Task: Implement a Java script function to reverse a list.
Action: Mouse pressed left at (476, 312)
Screenshot: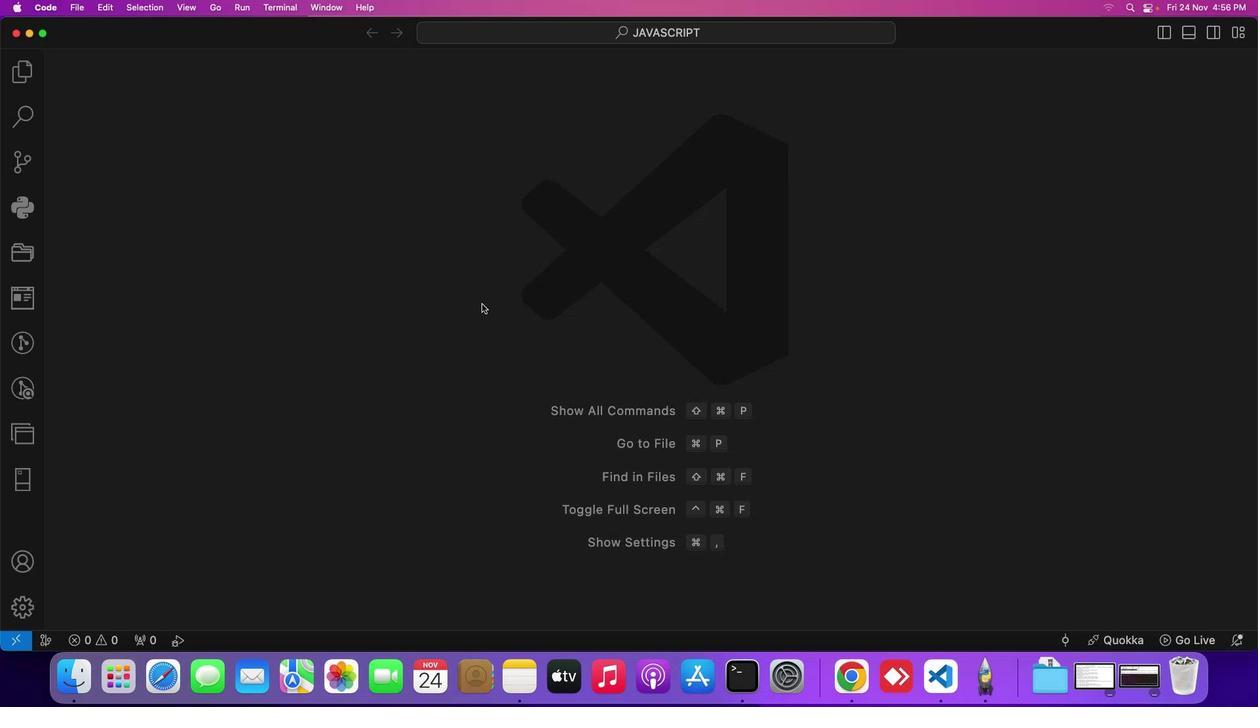 
Action: Mouse moved to (471, 309)
Screenshot: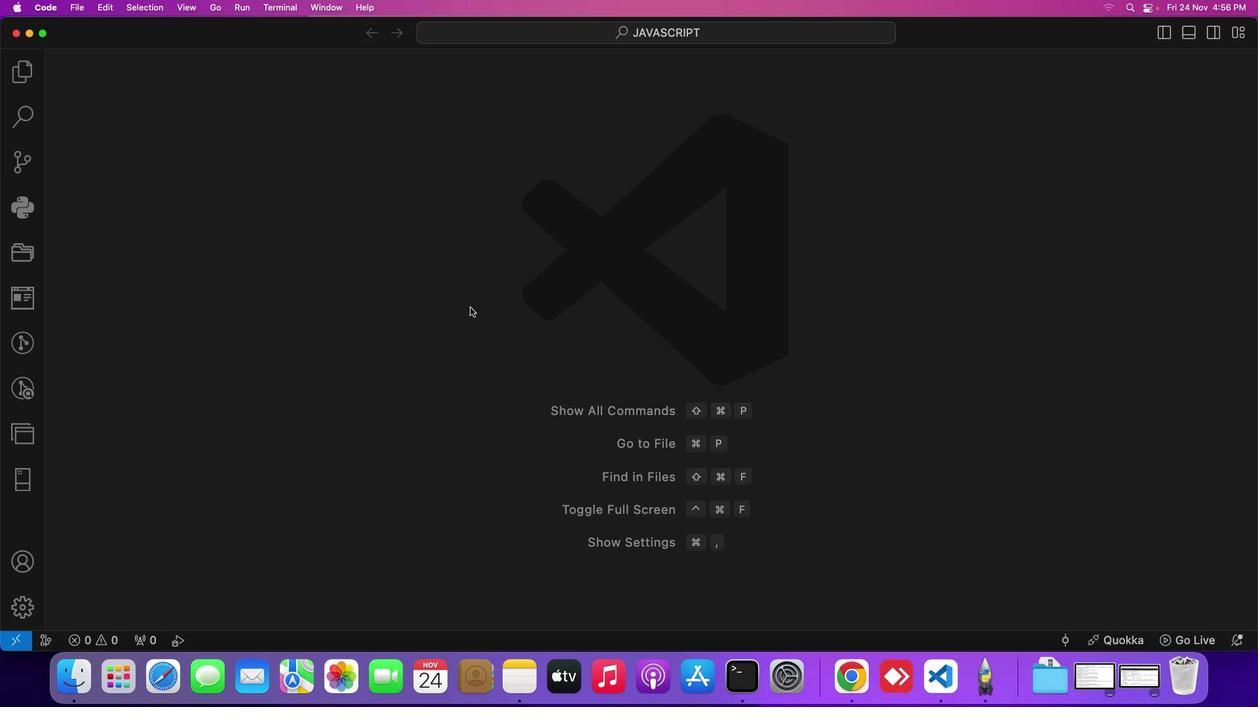 
Action: Key pressed Key.cmd
Screenshot: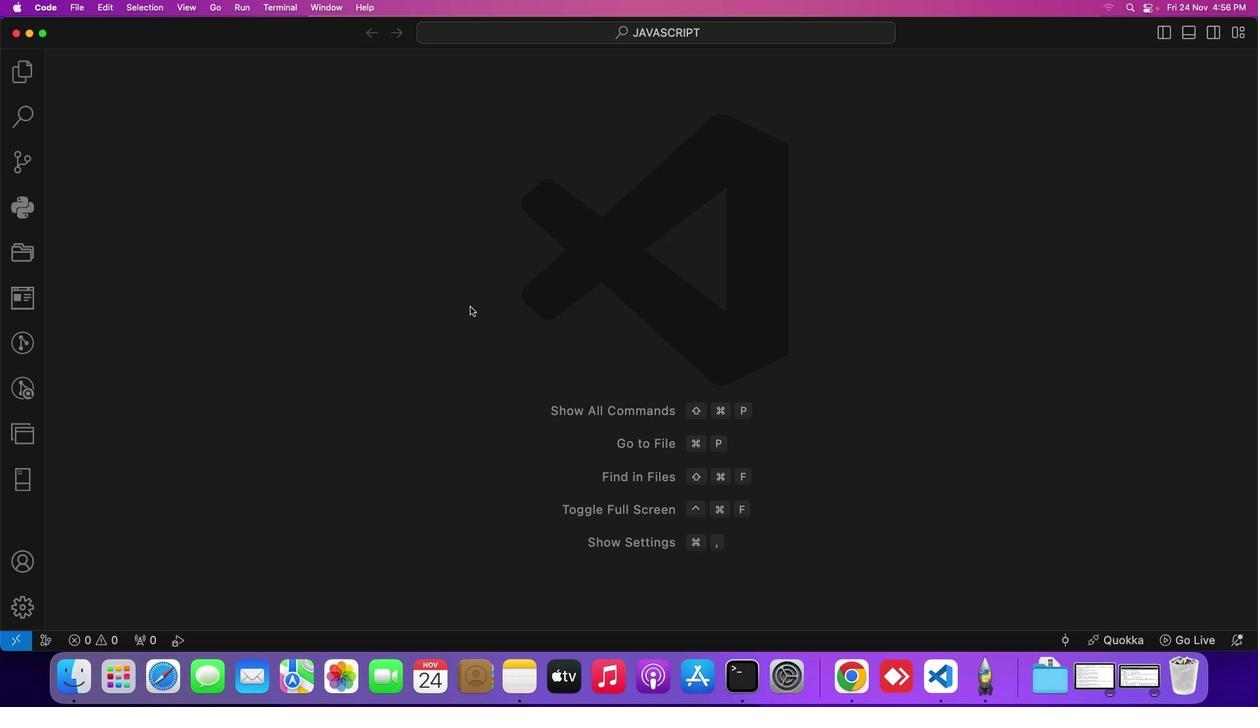 
Action: Mouse moved to (470, 306)
Screenshot: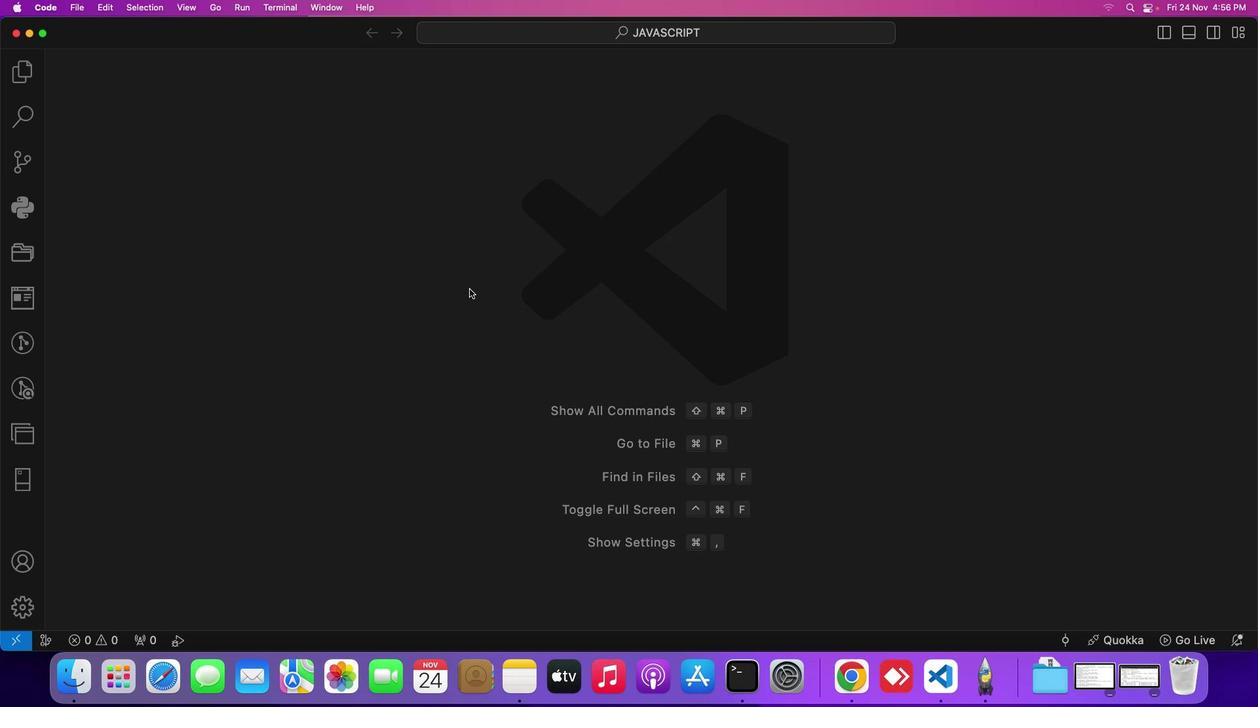 
Action: Key pressed 's'
Screenshot: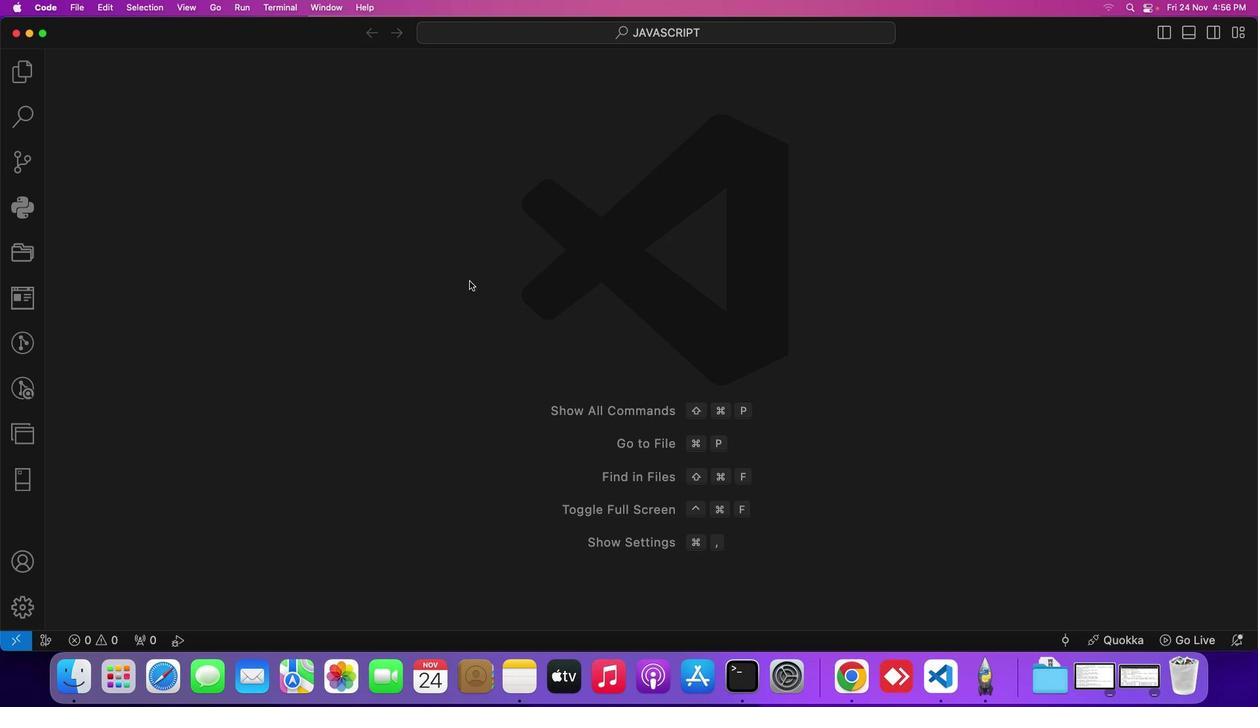 
Action: Mouse moved to (81, 7)
Screenshot: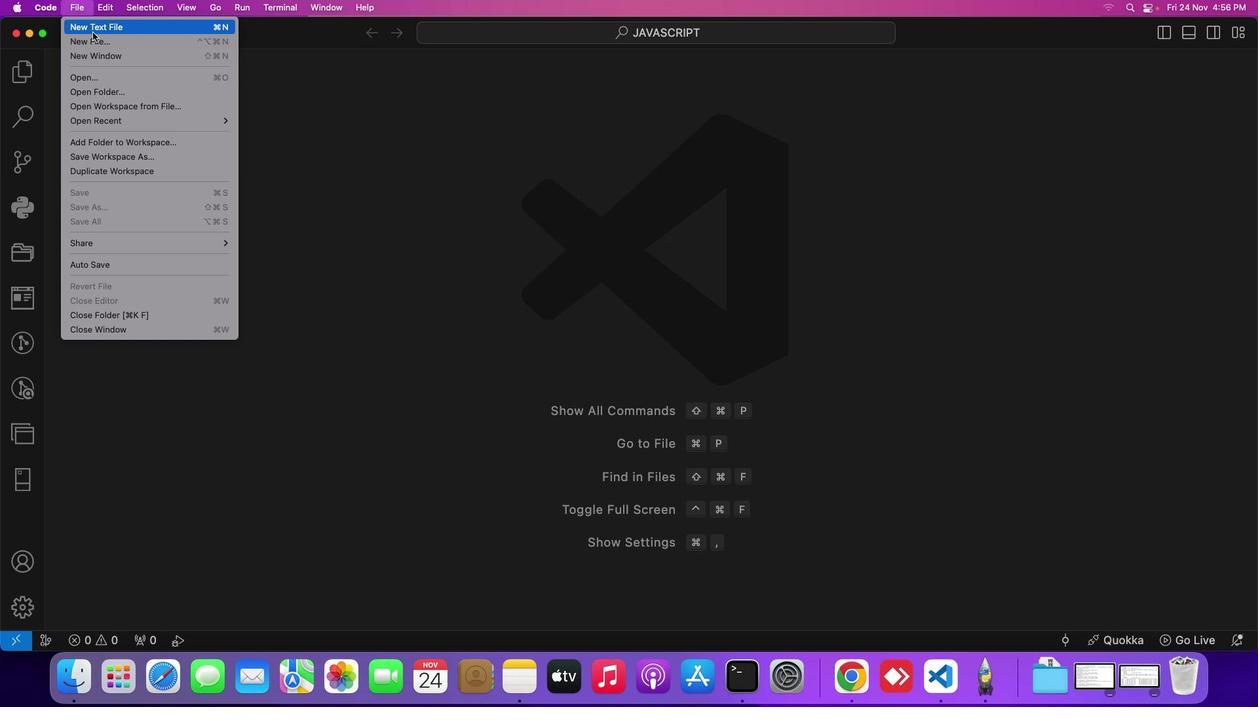 
Action: Mouse pressed left at (81, 7)
Screenshot: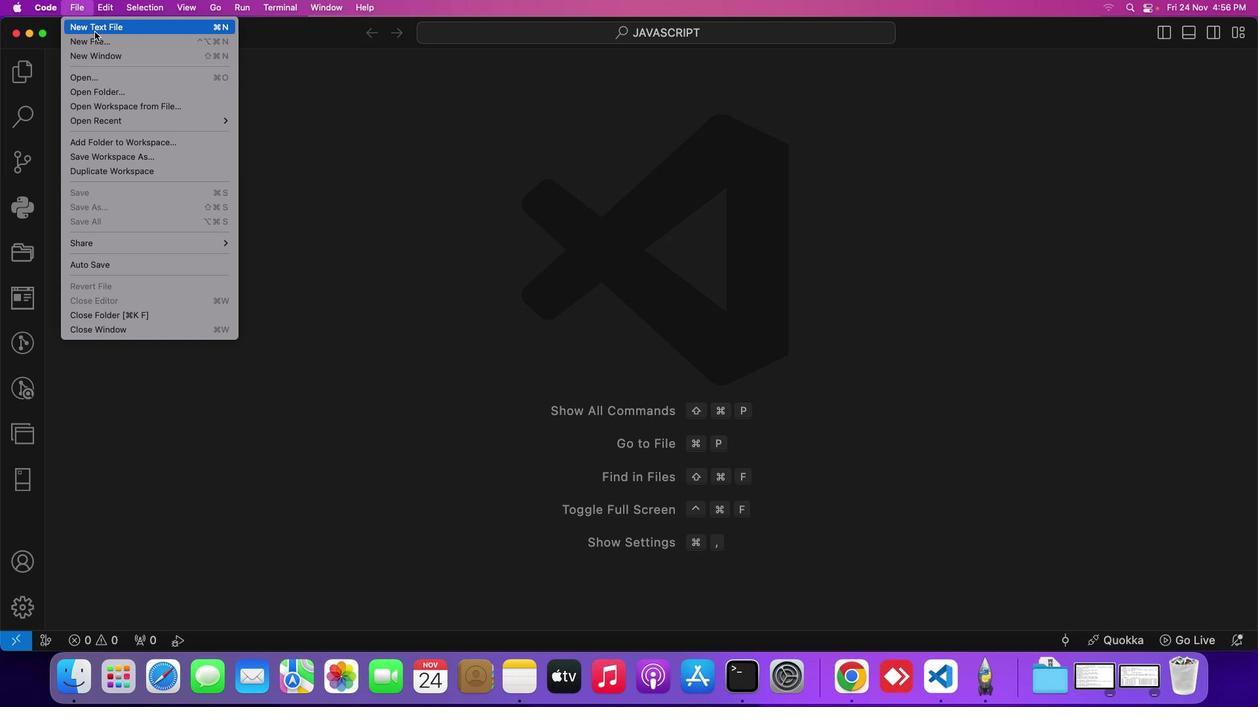 
Action: Mouse moved to (97, 26)
Screenshot: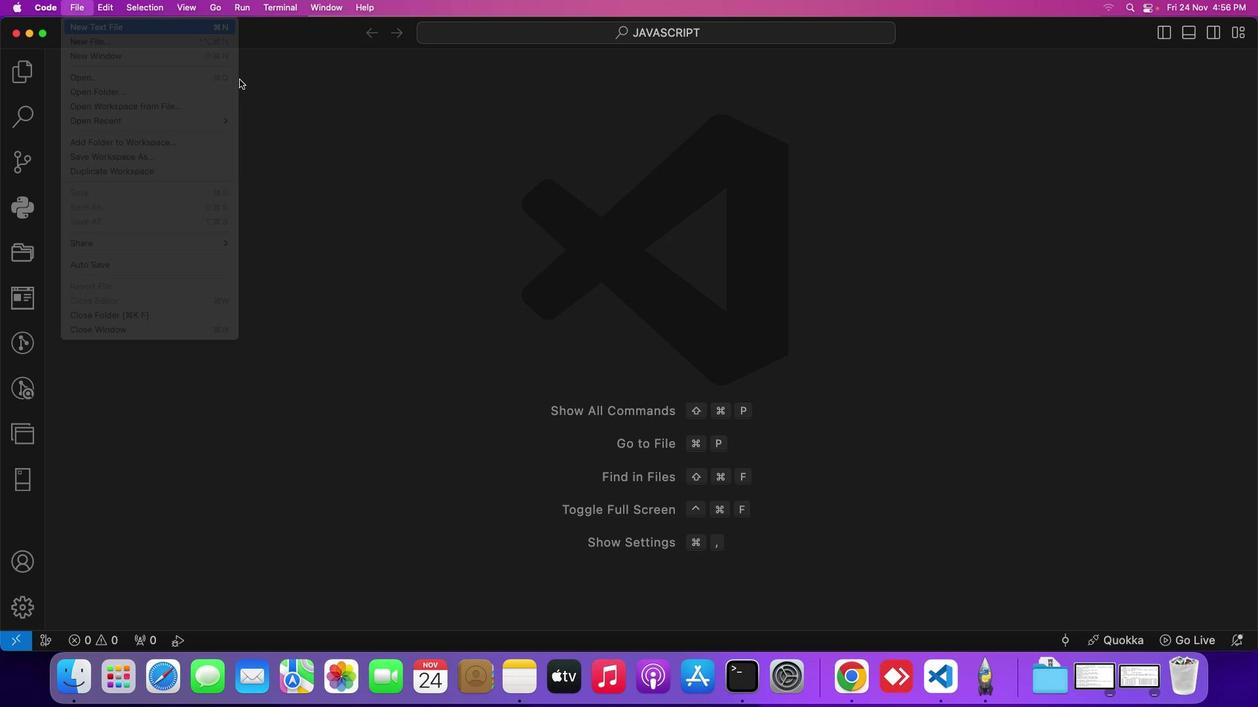 
Action: Mouse pressed left at (97, 26)
Screenshot: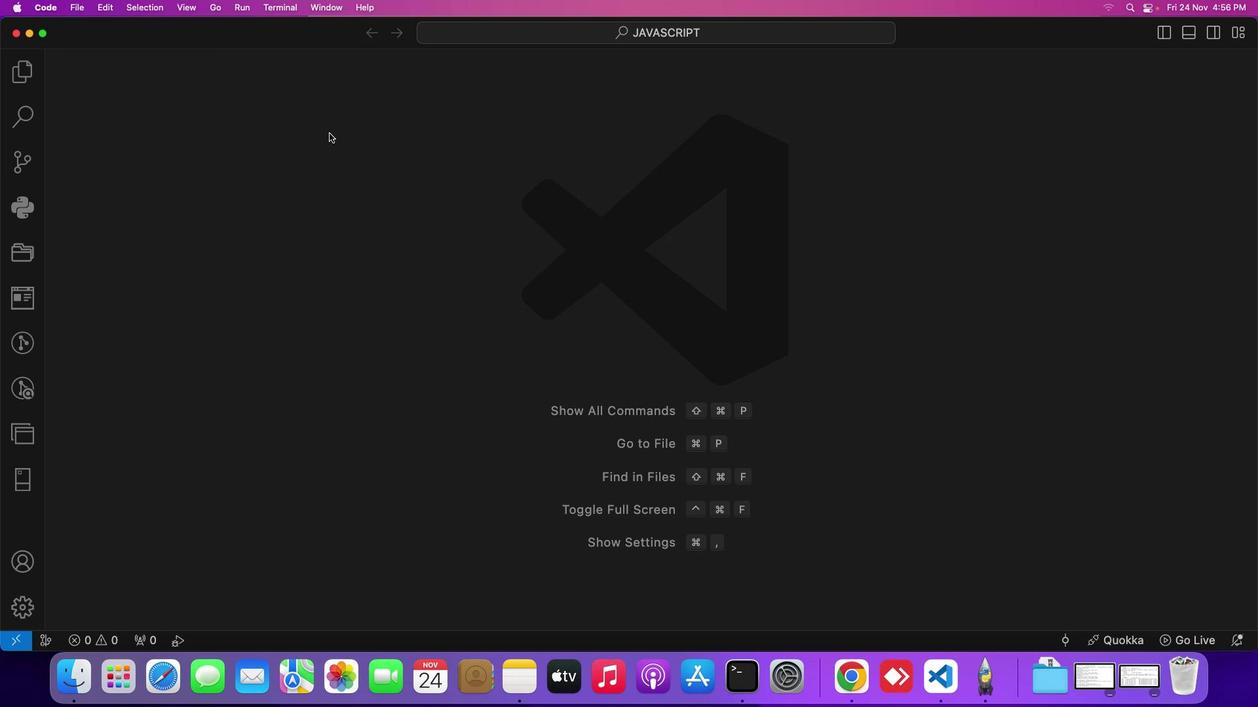 
Action: Mouse moved to (493, 270)
Screenshot: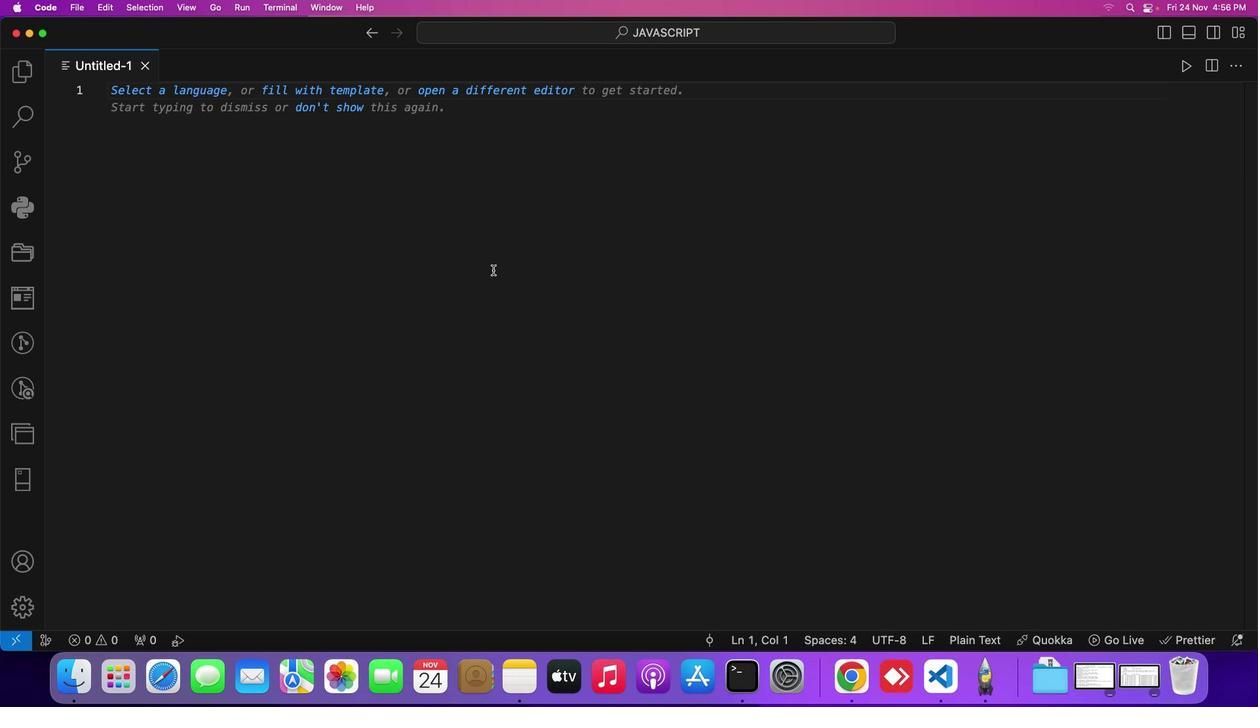 
Action: Key pressed Key.cmd's'Key.backspace'd'Key.backspaceKey.shift_r'D''e''m''o'Key.shift_r'R''e''v'Key.shift_r'L''i''s''t''.''j''s'Key.enter'f''u''n''c''t''i''o''n'Key.space'r''e''v''e''r''s''e''l'Key.backspaceKey.shift_r'L''i''s''t'Key.shift_r'M''a''n''u''a''l''l''y'Key.shift_r'(''i''n''p''u''t'Key.shift_r'L''i''s''t'Key.rightKey.spaceKey.shift_r'{'Key.enter'c''o''n''s''t'Key.space'l''e''n''g''t''h'Key.space'='Key.space'i''n''p''u''t'Key.shift_r'L'Key.enter'.''l'Key.enter';'Key.enter'c''o''n''s''t'Key.space'm''i''d''d''l''e'Key.shift_r'I''n''d''e''x'Key.space'='Key.spaceKey.shift_r'M''a''t''h''.''f''l''o''o''r'Key.shift_r'(''l''e''n''g''t''h'Key.space'/'Key.space'2'Key.right';'Key.enterKey.enter'f''o''r'Key.spaceKey.shift_r'(''l''e''t'Key.space'i'Key.spaceKey.backspace'='Key.spaceKey.backspaceKey.backspaceKey.space'='Key.space'0'';'Key.space'i'Key.spaceKey.shift_r'<'Key.space'm''i''d''d''l''e'Key.shift_r'I''n''d''e''x'';'Key.space'i'Key.shift_r'+''+'Key.rightKey.spaceKey.shift_r'{'Key.enter'c''o''n''s''t'Key.space't''e''m''p'Key.space'='Key.space'i''n''p''u''t'Key.shift_r'L''i''s''t''[''i'Key.right';'Key.enter'i''n''p''u''t'Key.shift_r'L''i''s''t''[''i'Key.rightKey.space'='Key.space'i''n''p''u''t'Key.enter'[''l''e''n''g''t''h'Key.space'-'Key.space'1'Key.space'-'Key.space'i'Key.right';'Key.enter'i''n''p''u''t'Key.shift_r'L''i''s''t''['Key.shift_r'l''e''n''g''t''h'Key.space'-'Key.space'1'Key.space'-'Key.space'i'Key.rightKey.space'='Key.space't''e''m''p'';'Key.downKey.enterKey.enter'r''e''t''u''r''n'Key.space'i''n''p''u''t'Key.shift_r'L''i''s''t'';'Key.downKey.enterKey.enter'/''/'Key.spaceKey.shift_r'E''x''a''m''p''l''e'Key.space'u''s''a''g''e'Key.shift_r':'Key.enter'c''o''n''s''t'Key.space'o''r''i''g''i''n''a''l'Key.shift_r'L''i''s''t'Key.space'='Key.space'[''1'','Key.space'2'','Key.space'3'','Key.space'4'','Key.space'5'','Key.space'6'','Key.space'7'','Key.space'8'','Key.space'9'','Key.space'1''0'Key.right';'Key.enter'c''o''n''s''t'Key.space'r''e''v''e''r''e'Key.backspaceKey.backspace'v'Key.backspace's'Key.backspace'r''s''e''d'Key.shift_r'L''i''s''t'Key.space'='Key.space'r''e''v'Key.enterKey.shift_r'(''o''r''i''g'Key.enterKey.right';'Key.enterKey.enter'c''o''n''s''o''l''e''.''l''o''g'Key.shift_r'('"'"Key.shift_r'O''r''i''g''i''n''a''l'Key.spaceKey.shift_r':'Key.shift_rKey.backspaceKey.shift_r'L''i''s''t'Key.shift_r':'Key.right','Key.space'o''r''i'Key.enterKey.right';'Key.enter'c''o''n''s''o''l''e''.''l''o''g'Key.shift_r'('"'"Key.shift_r'R''e''v''e''r''s''e''d'Key.space'l'Key.backspaceKey.shift_r'L''i''s''t'Key.spaceKey.shift_r'(''m''a''n''u''a''l'Key.shift_r')'Key.shift_r':'Key.right','Key.space'r''e''v''e''r'Key.shift_r'D'Key.backspaceKey.downKey.enterKey.right';'Key.enter
Screenshot: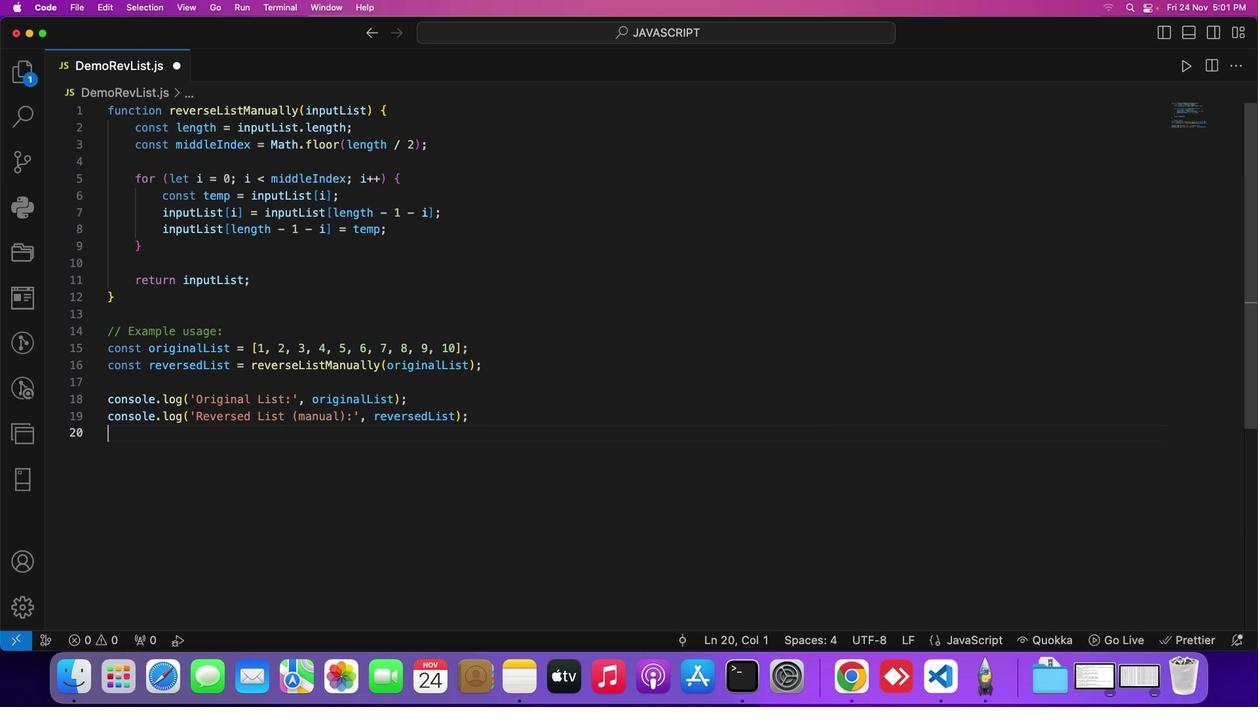 
Action: Mouse moved to (372, 398)
Screenshot: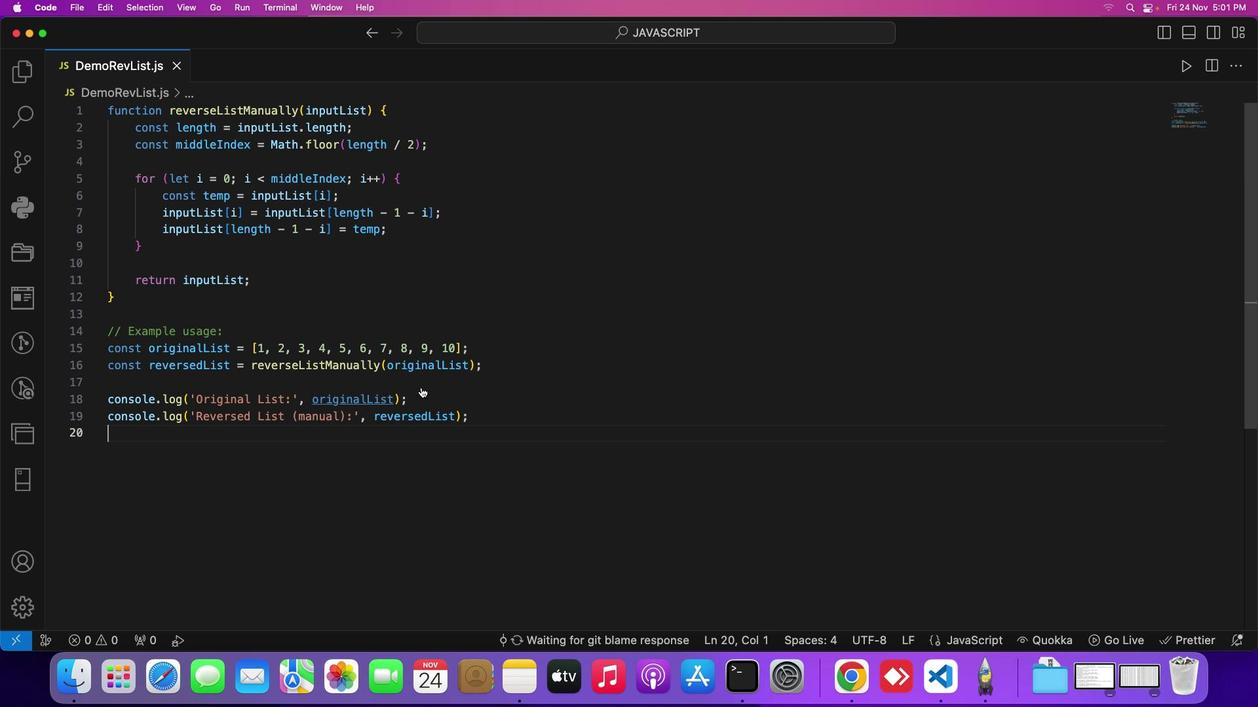 
Action: Key pressed Key.cmd
Screenshot: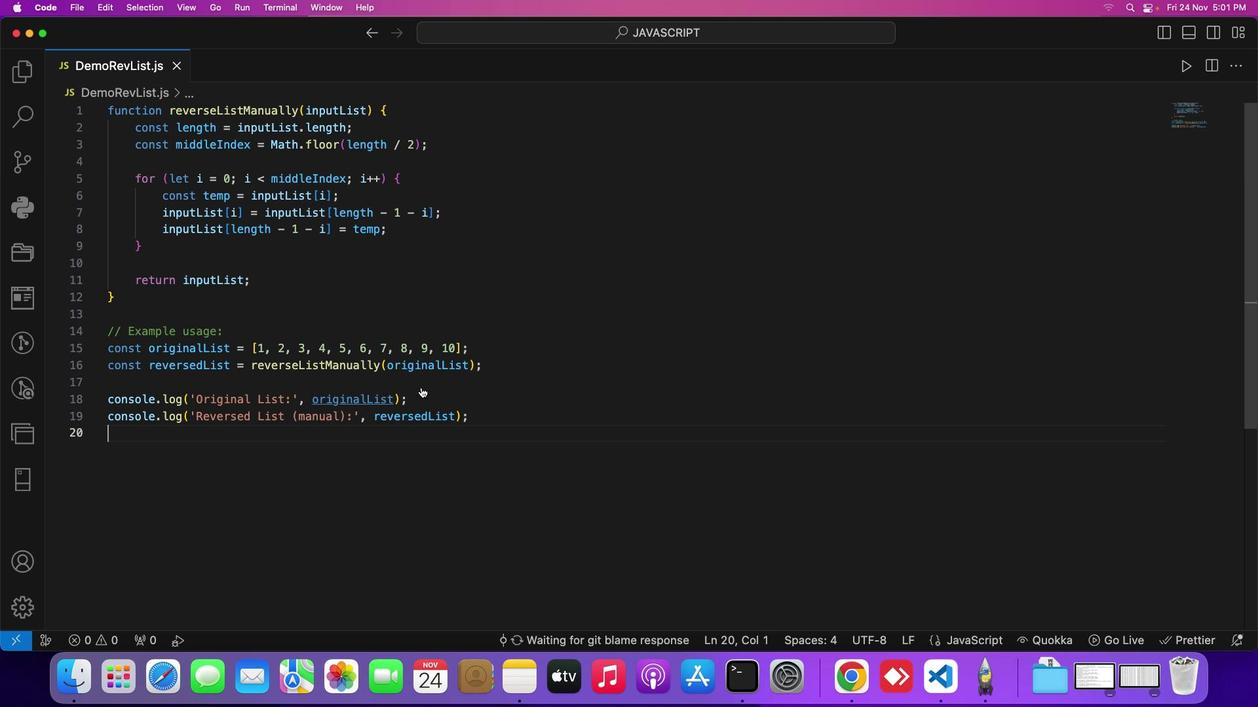 
Action: Mouse moved to (372, 397)
Screenshot: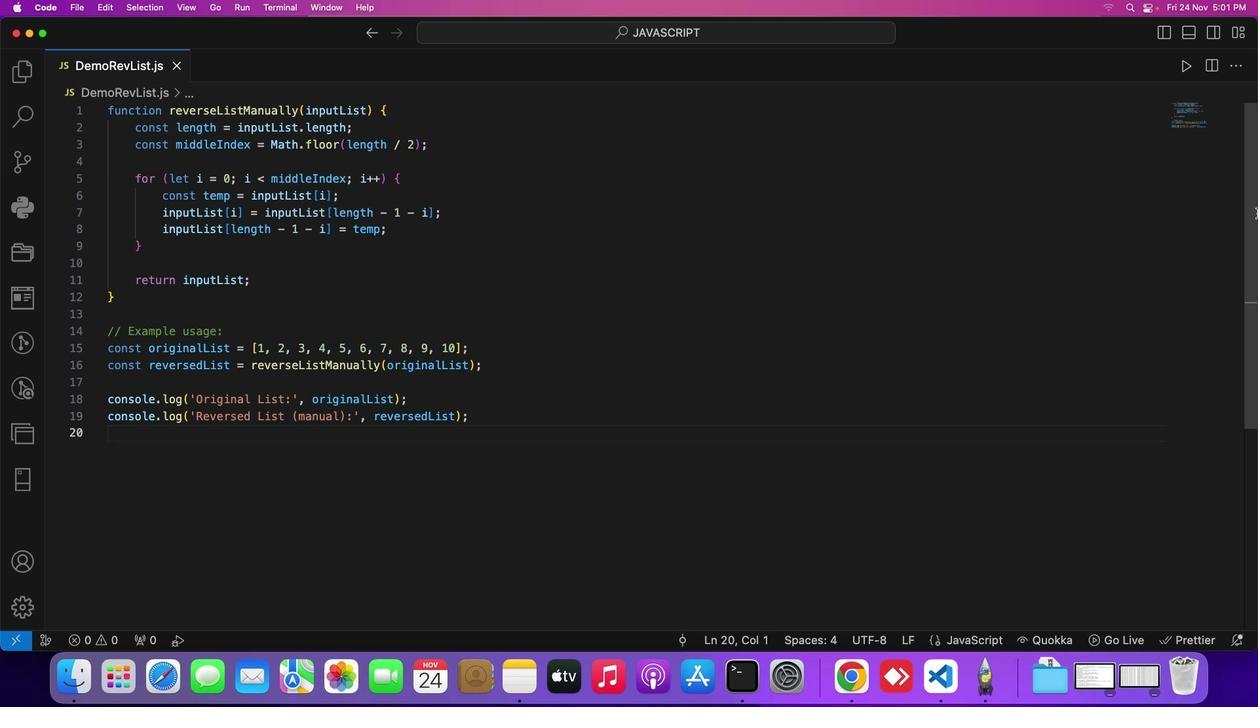 
Action: Key pressed 's'
Screenshot: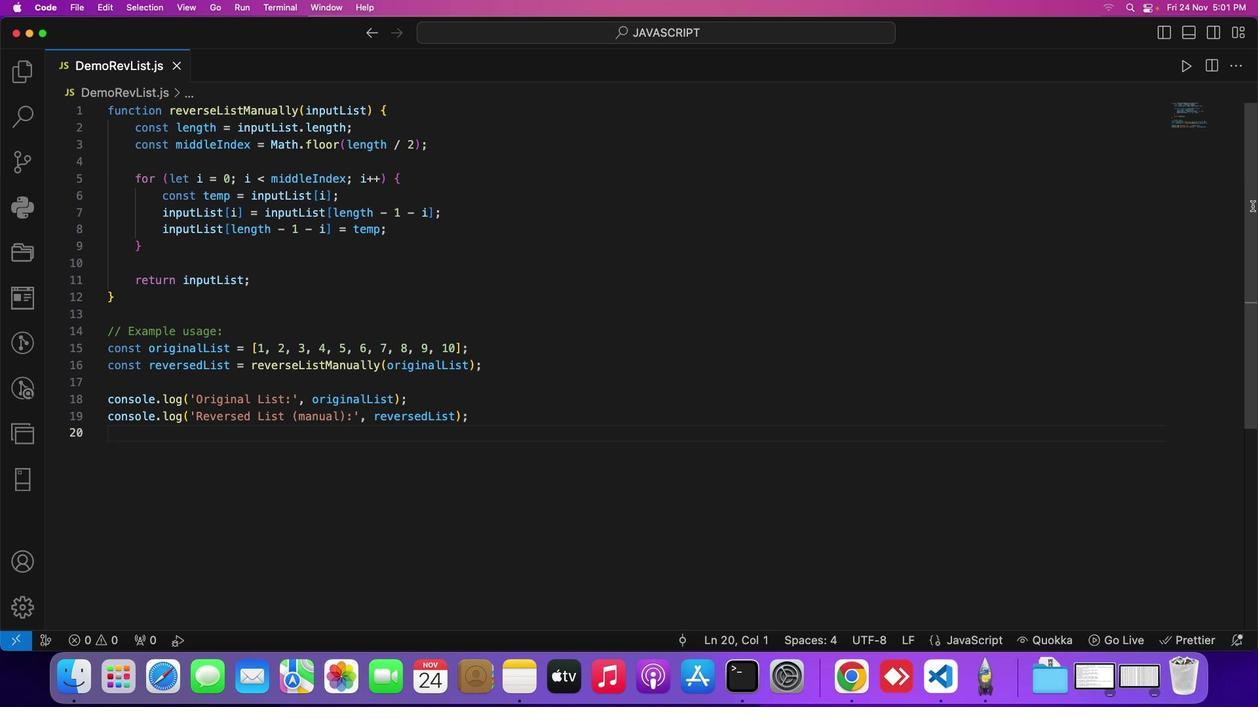 
Action: Mouse moved to (1187, 67)
Screenshot: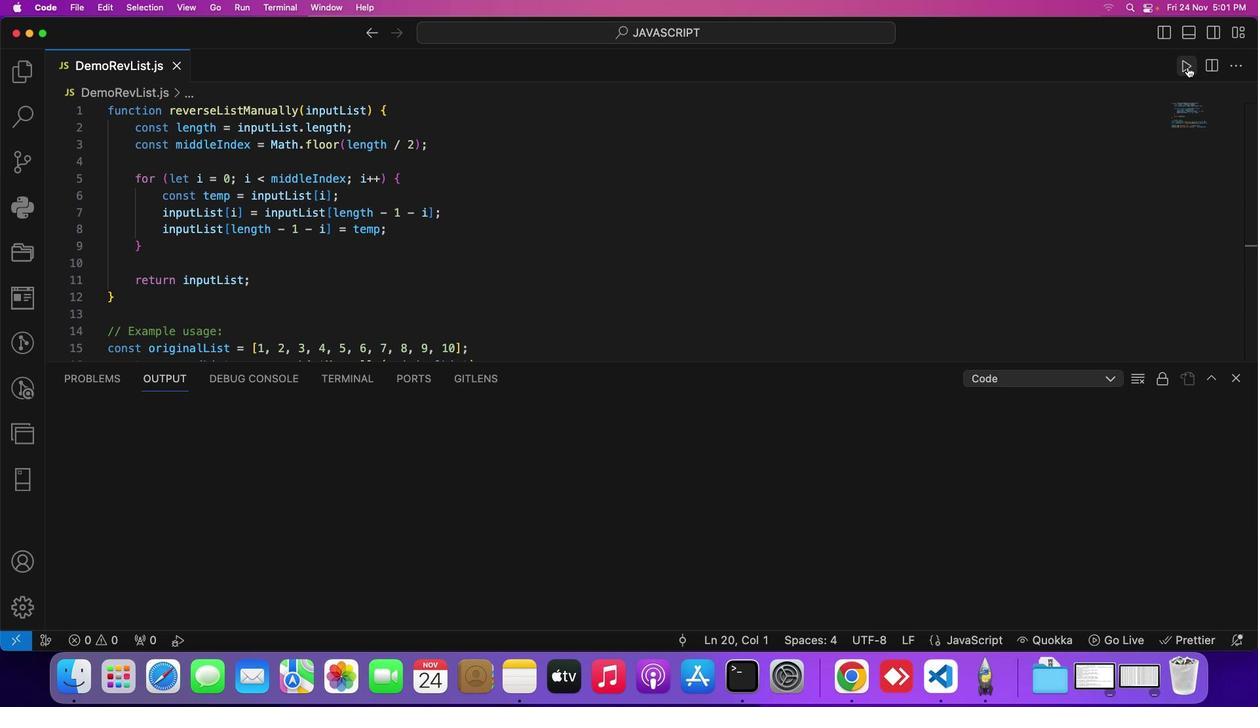 
Action: Mouse pressed left at (1187, 67)
Screenshot: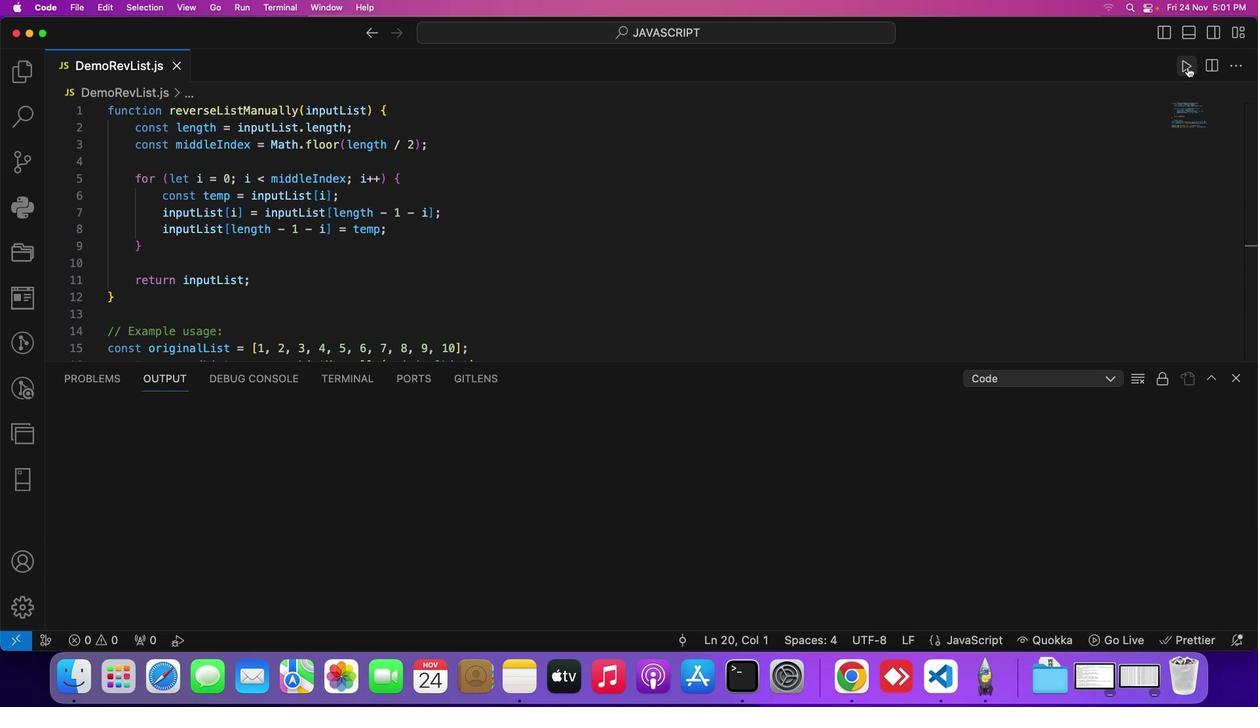 
Action: Mouse moved to (730, 247)
Screenshot: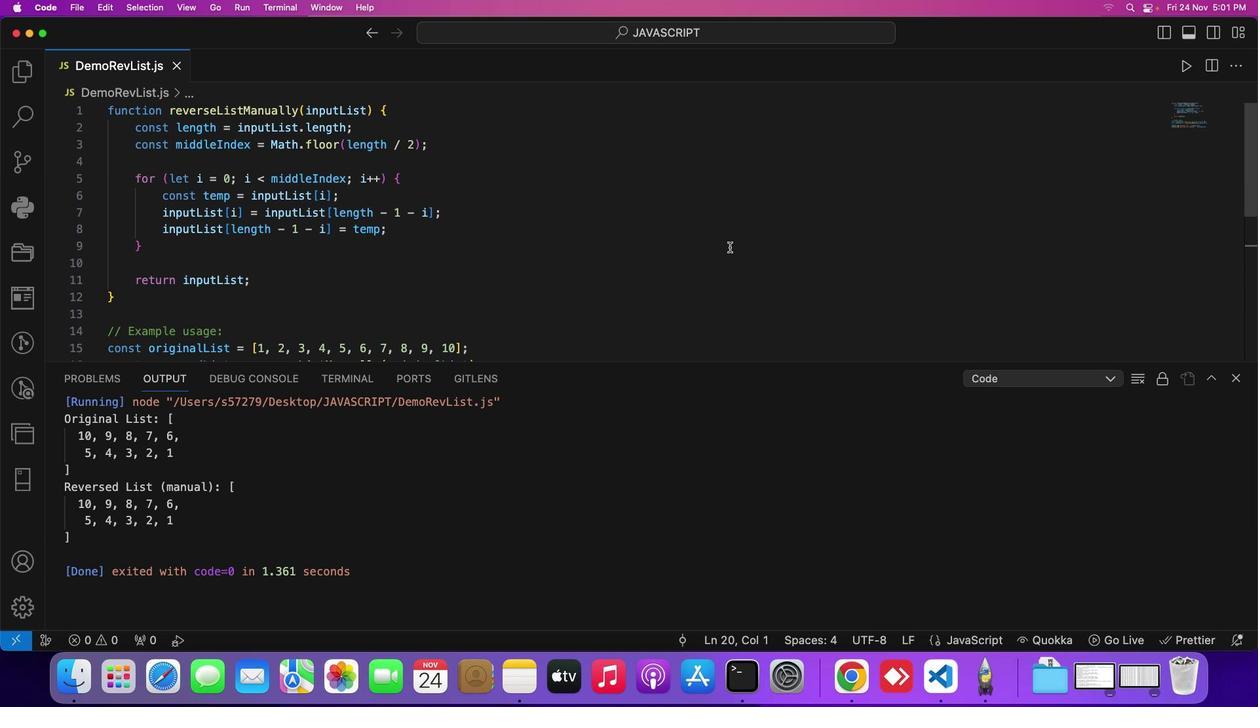 
